 Task: Create Board Sales Forecasting Software to Workspace Administrative Assistance. Create Board Sales Performance Analysis to Workspace Administrative Assistance. Create Board Business Model Revenue Streams Analysis and Optimization to Workspace Administrative Assistance
Action: Mouse moved to (551, 92)
Screenshot: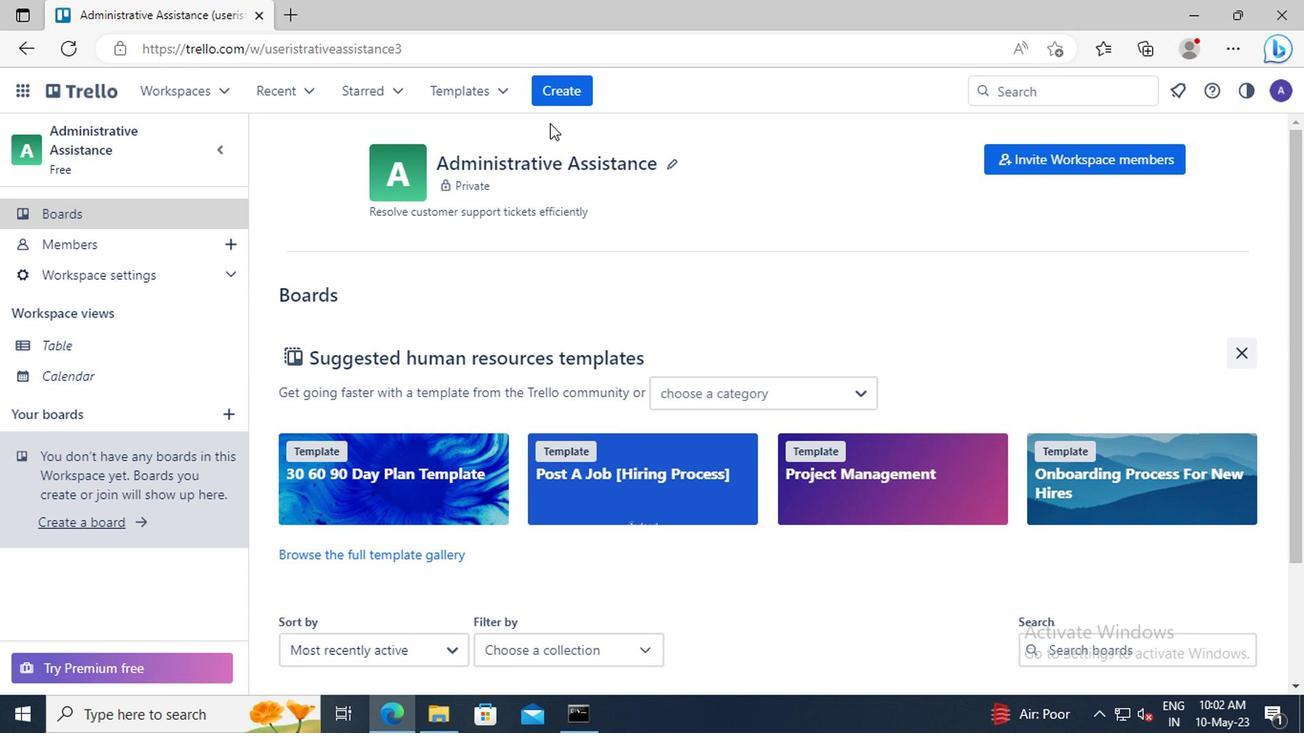 
Action: Mouse pressed left at (551, 92)
Screenshot: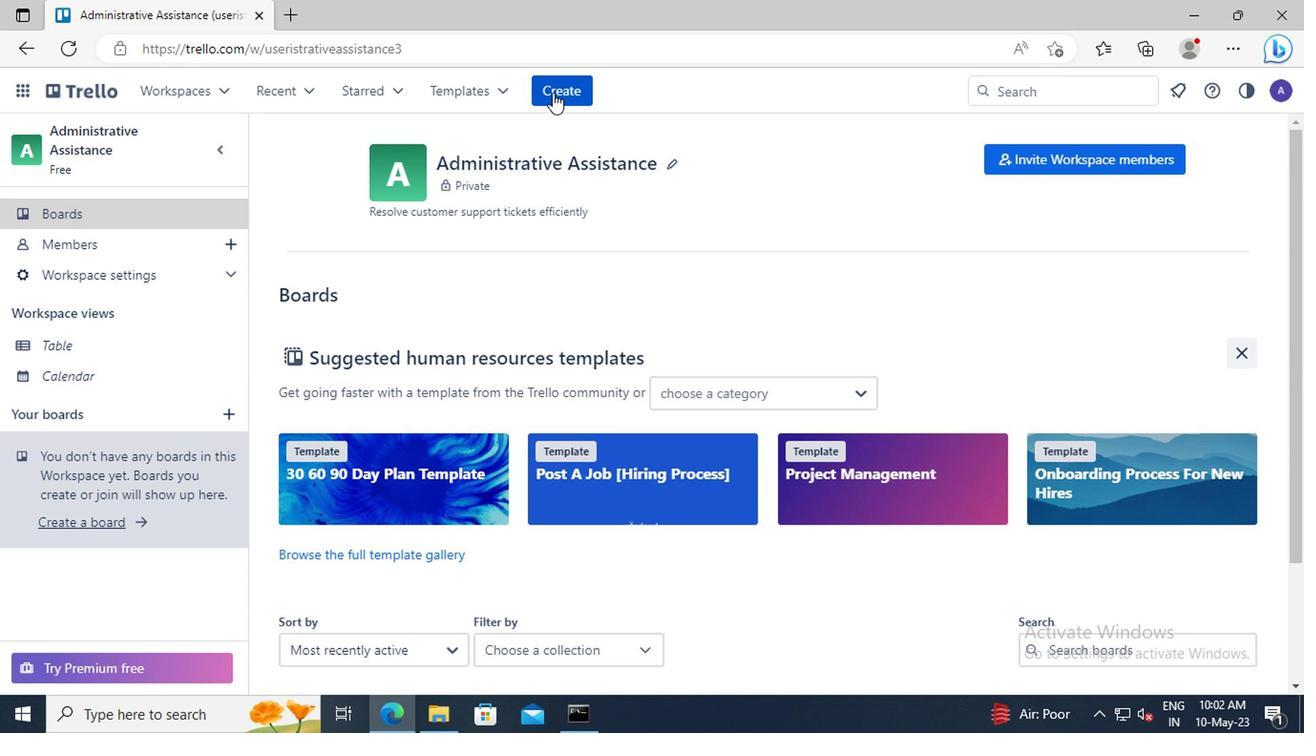 
Action: Mouse moved to (593, 171)
Screenshot: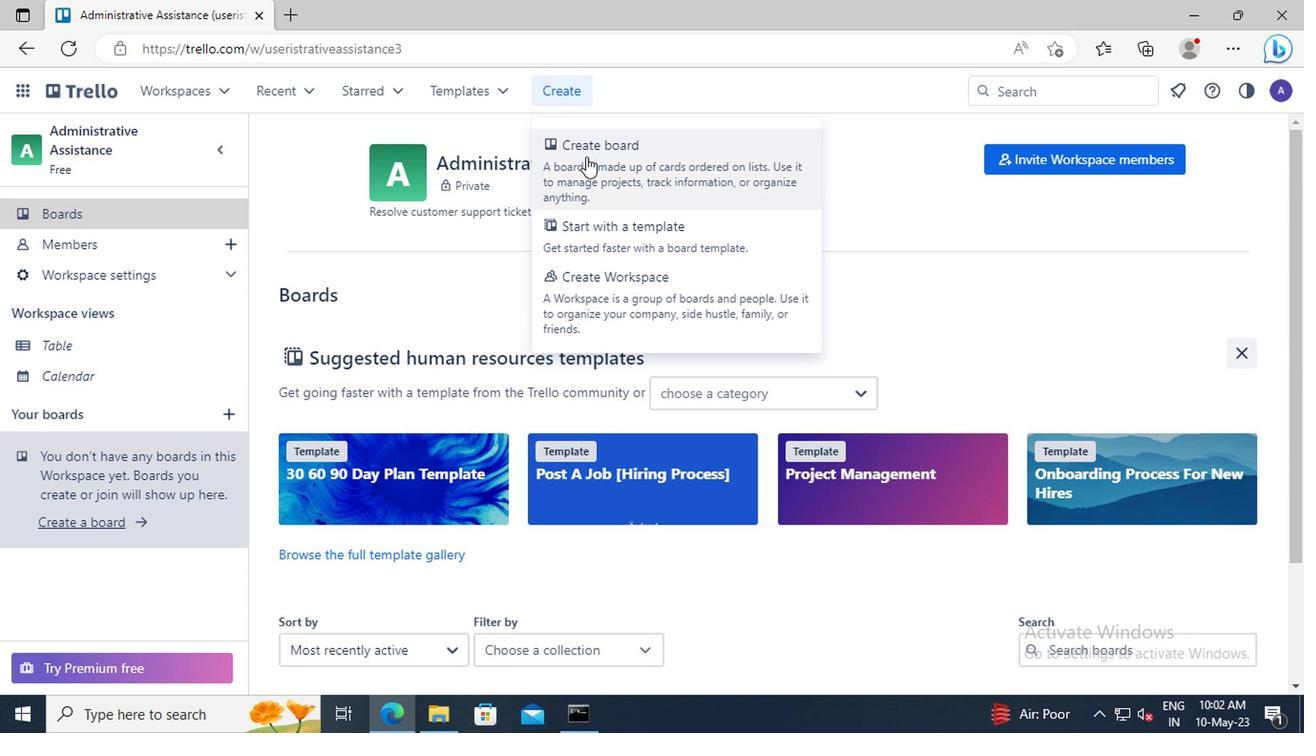
Action: Mouse pressed left at (593, 171)
Screenshot: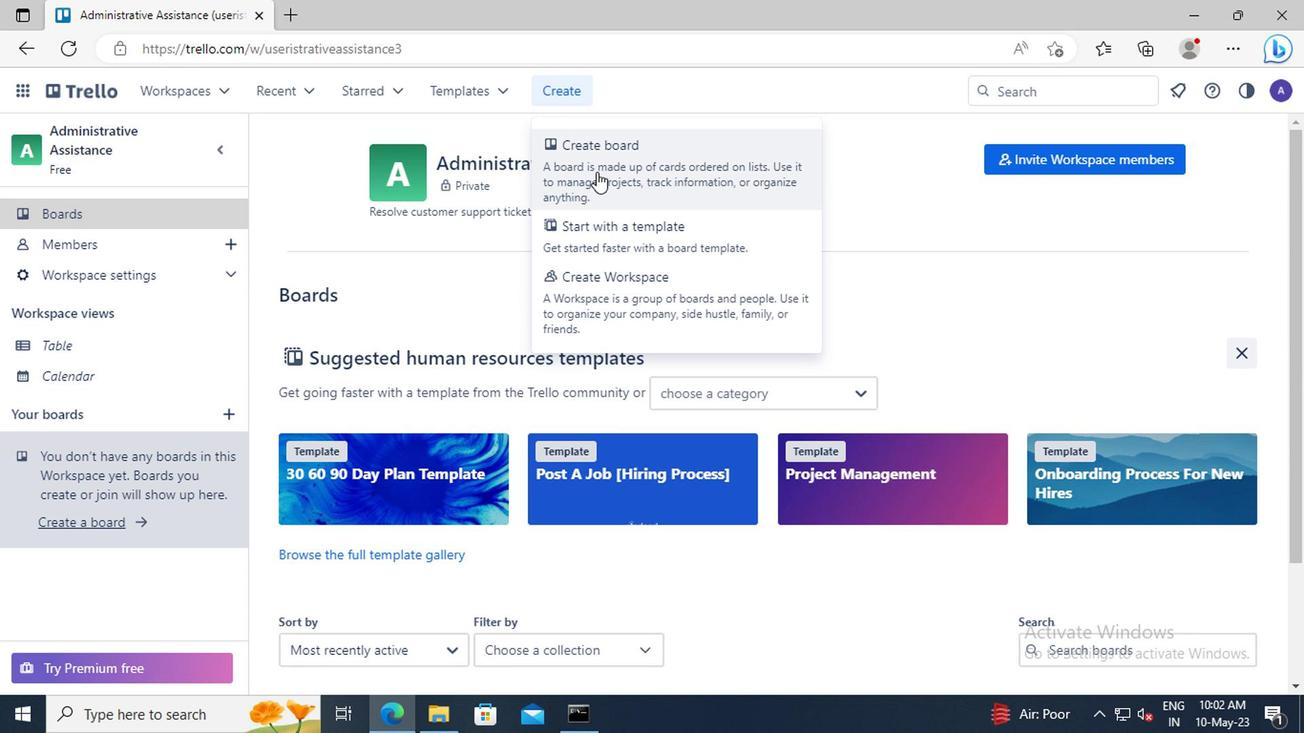 
Action: Mouse moved to (588, 445)
Screenshot: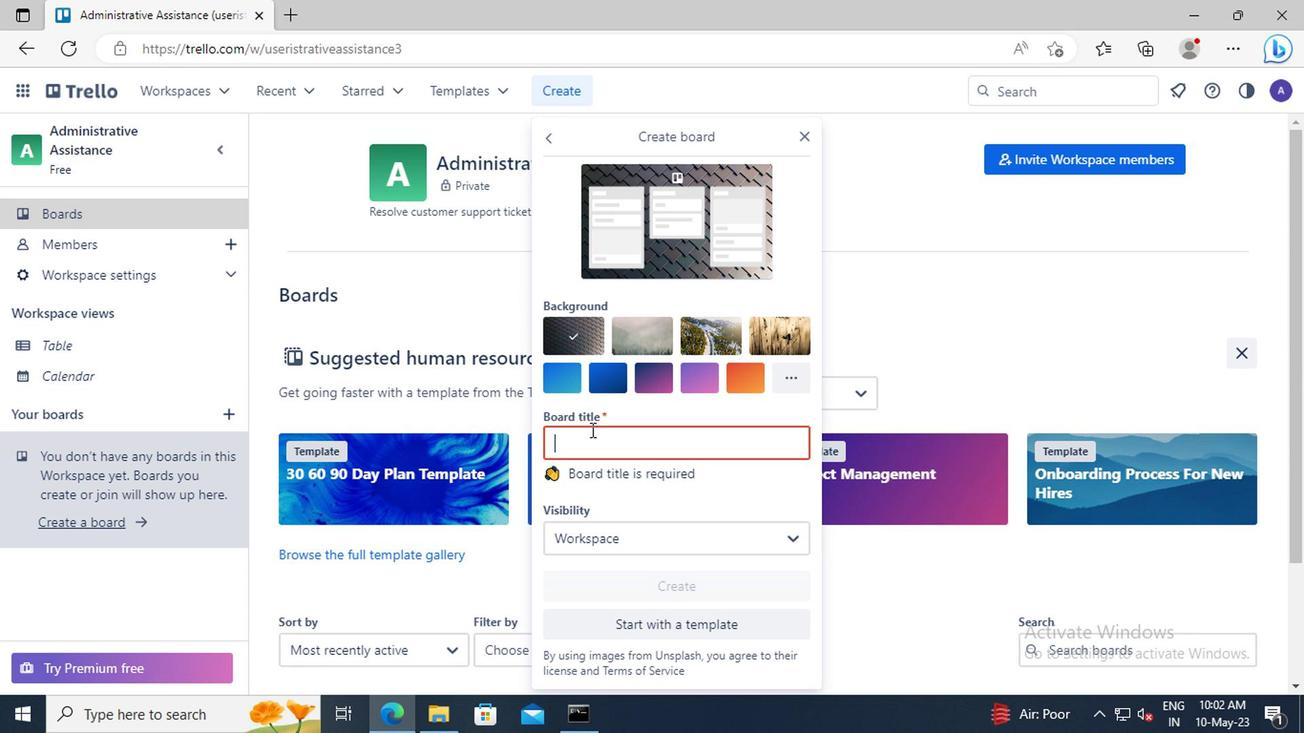 
Action: Mouse pressed left at (588, 445)
Screenshot: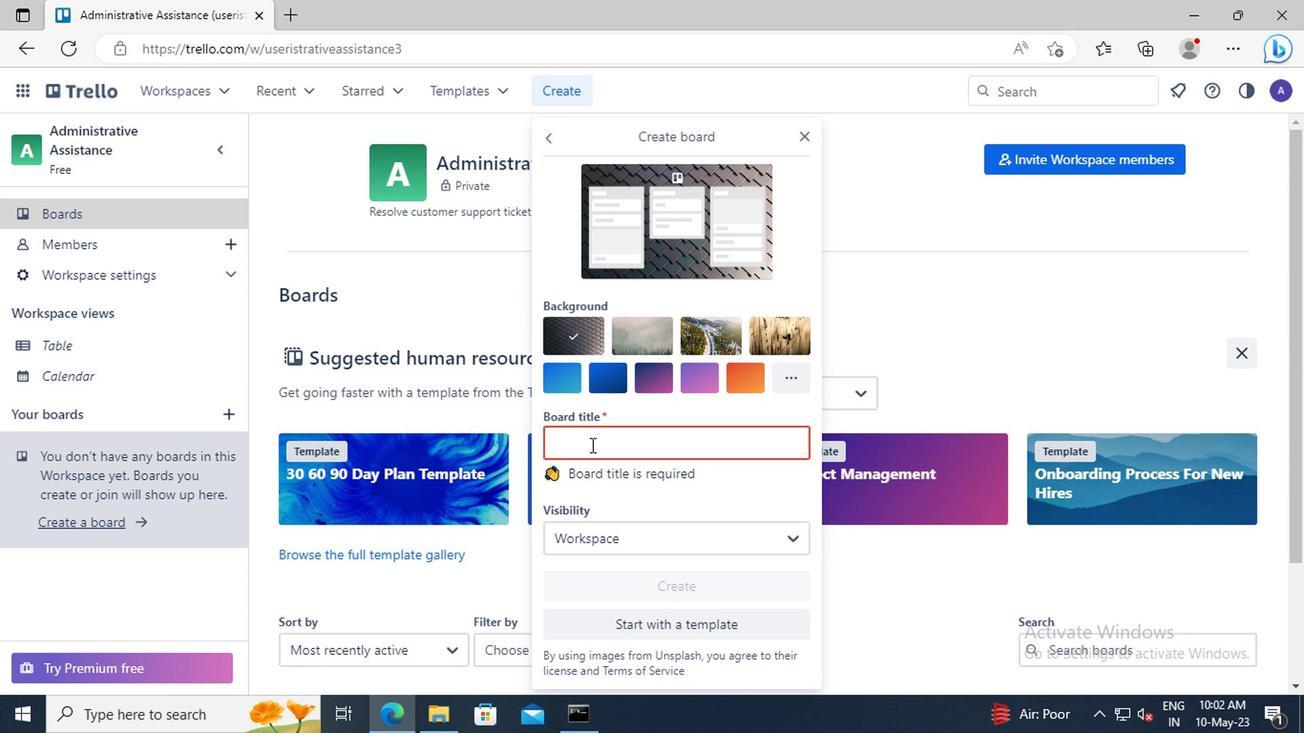 
Action: Key pressed <Key.shift>SALES<Key.space><Key.shift>FORECASTING<Key.space><Key.shift>SOFTWARE
Screenshot: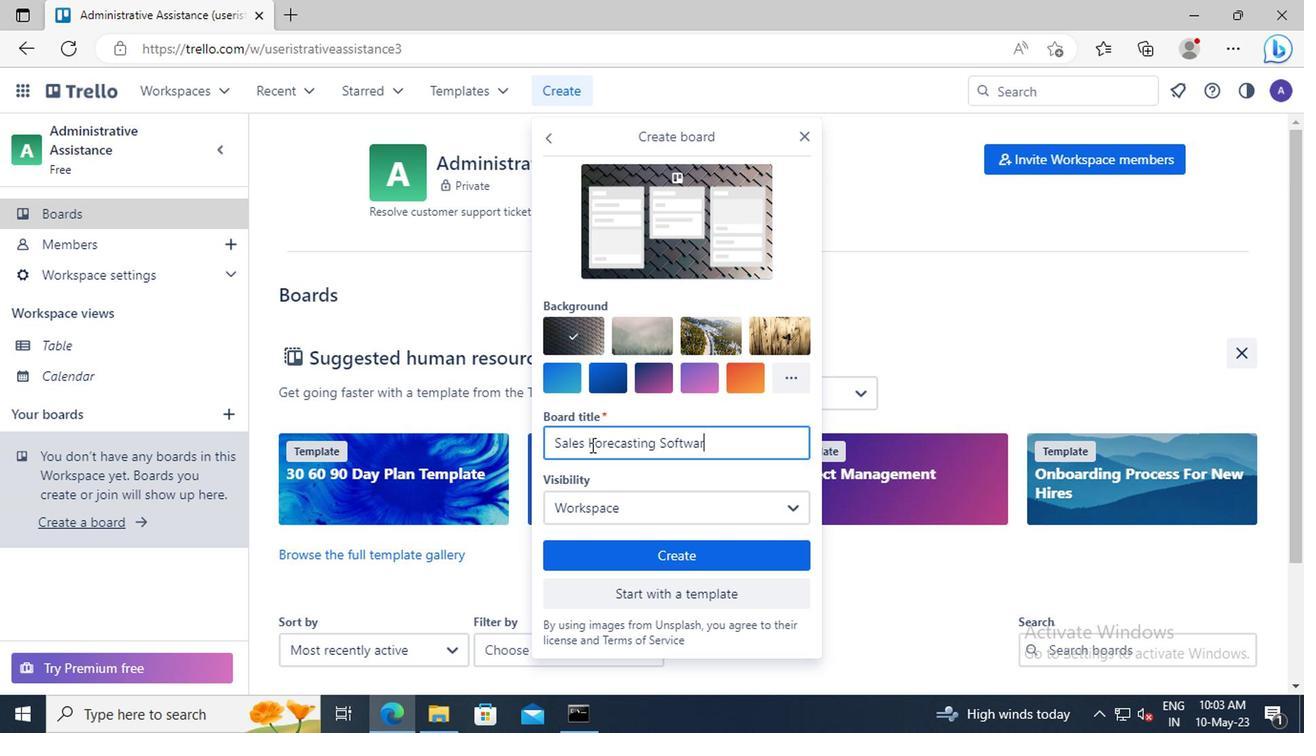 
Action: Mouse moved to (617, 551)
Screenshot: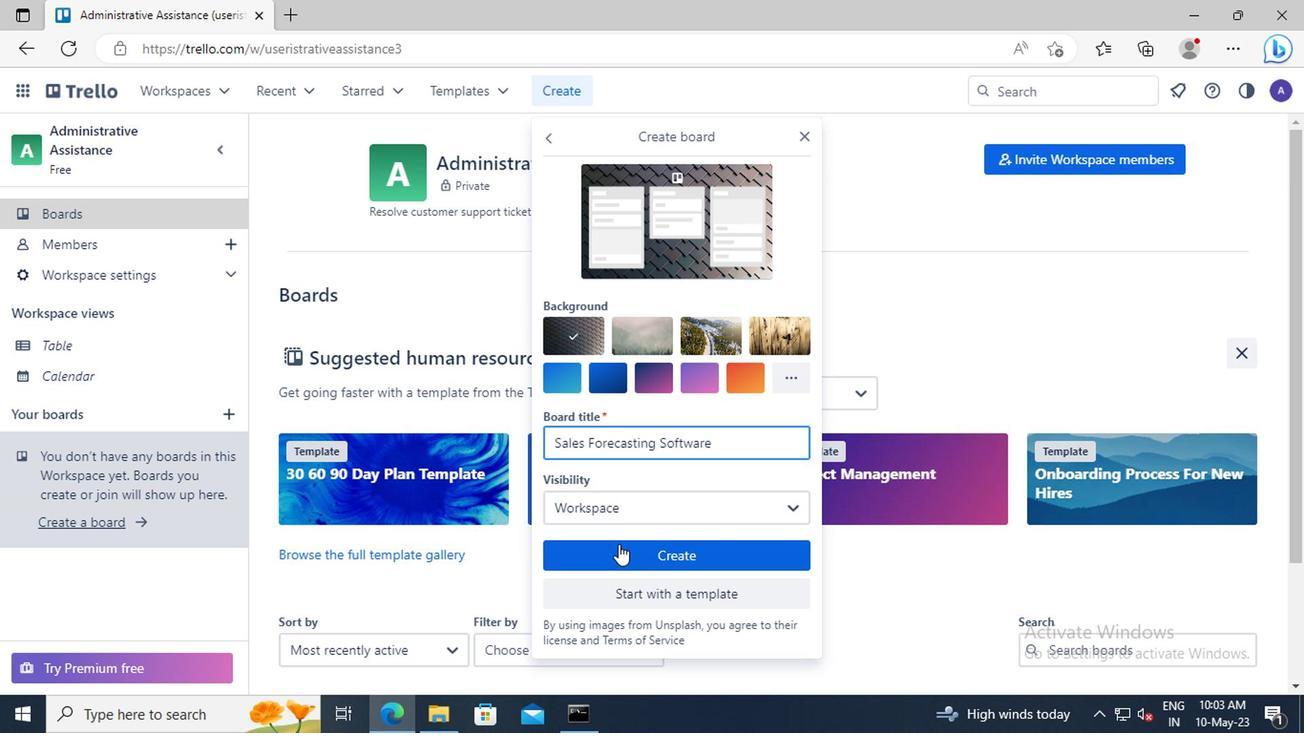 
Action: Mouse pressed left at (617, 551)
Screenshot: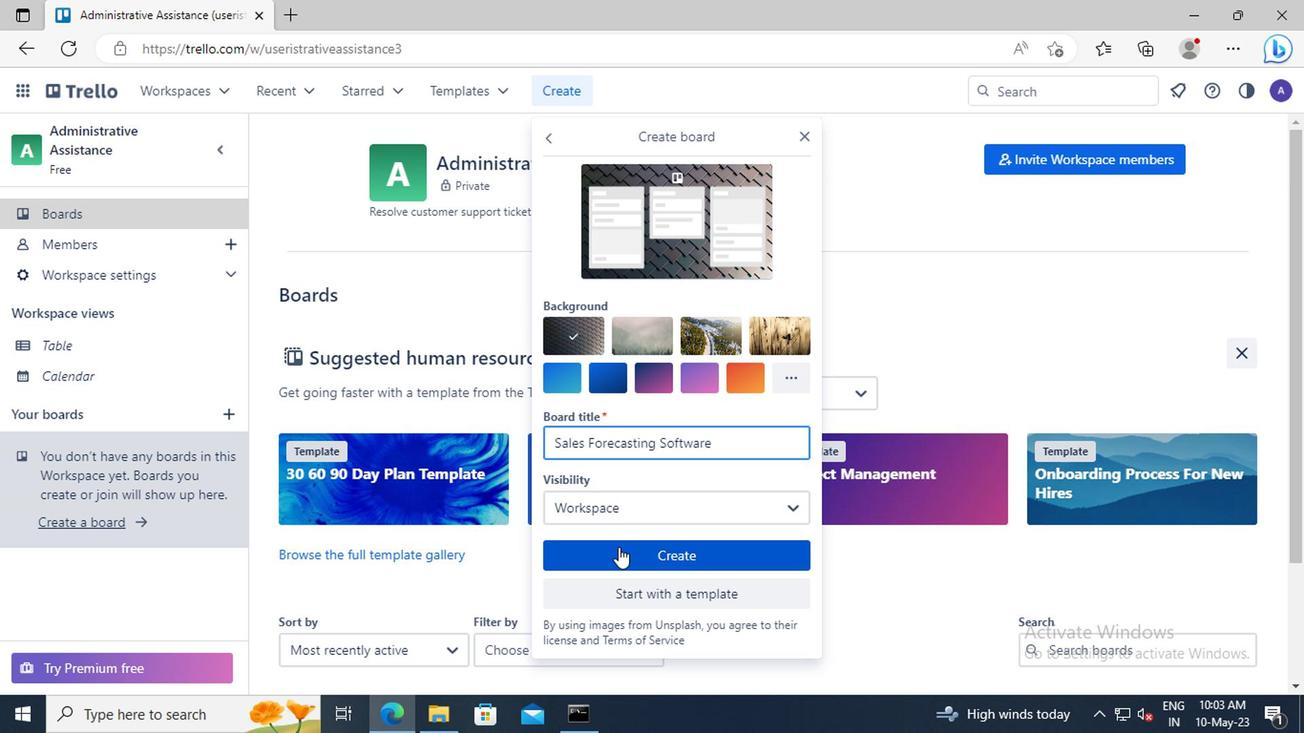
Action: Mouse moved to (561, 91)
Screenshot: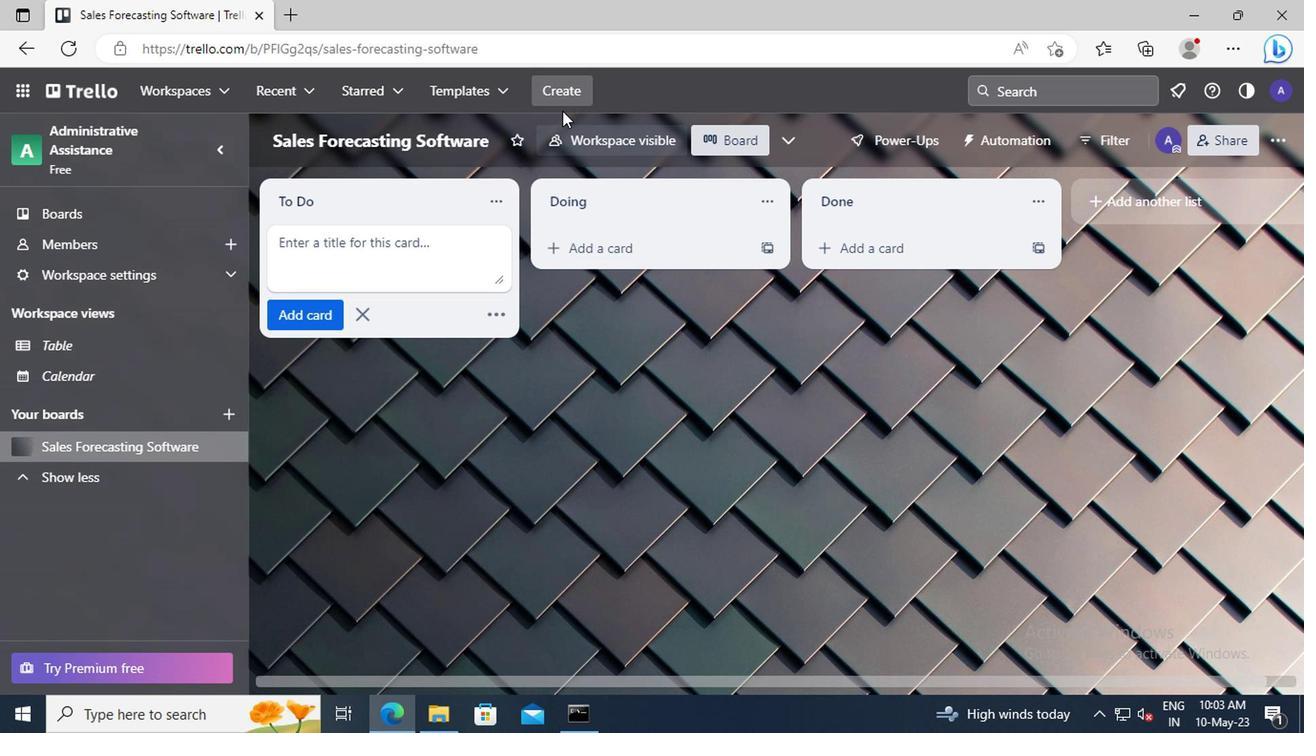 
Action: Mouse pressed left at (561, 91)
Screenshot: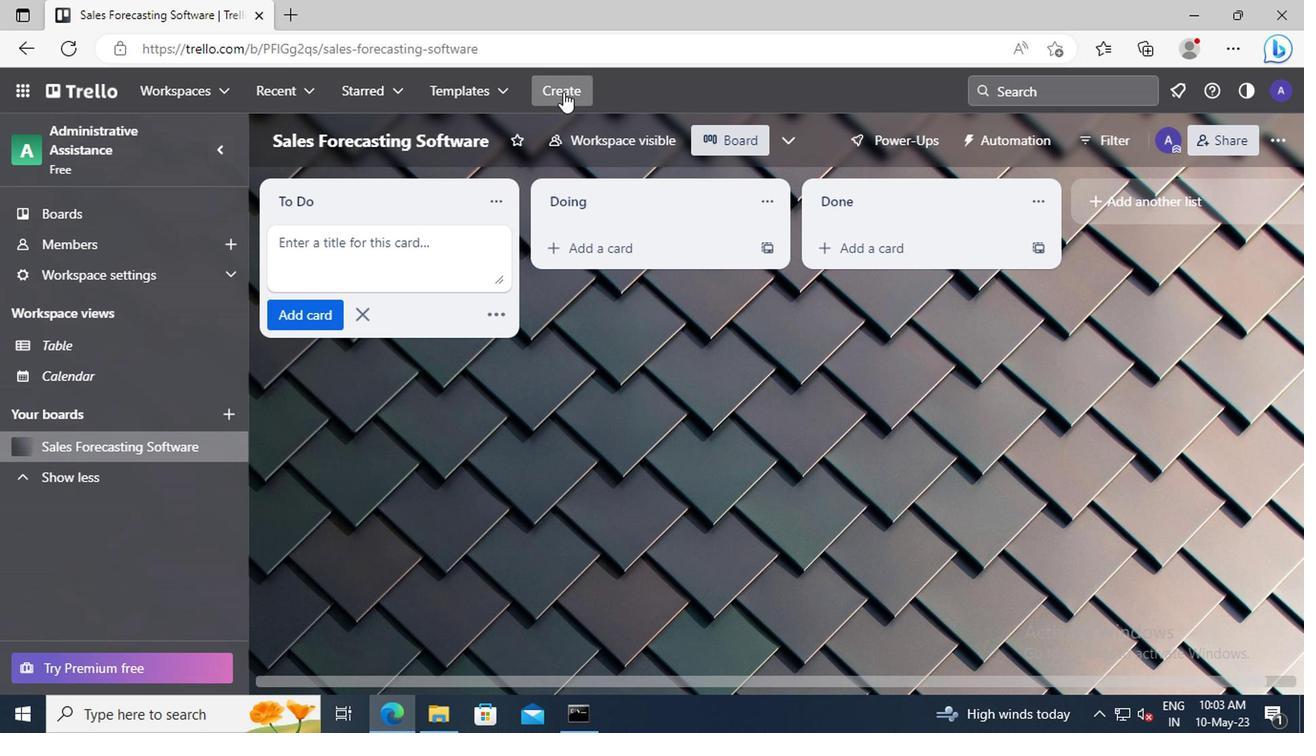 
Action: Mouse moved to (589, 165)
Screenshot: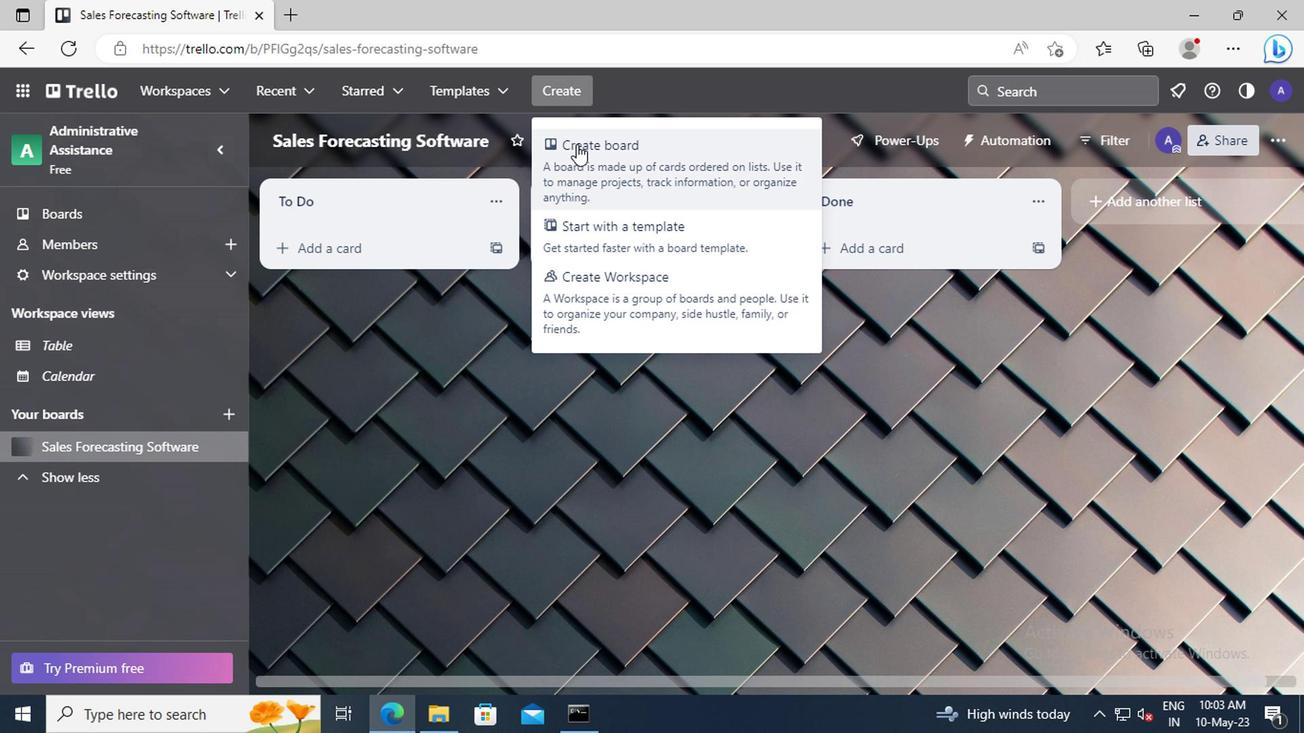 
Action: Mouse pressed left at (589, 165)
Screenshot: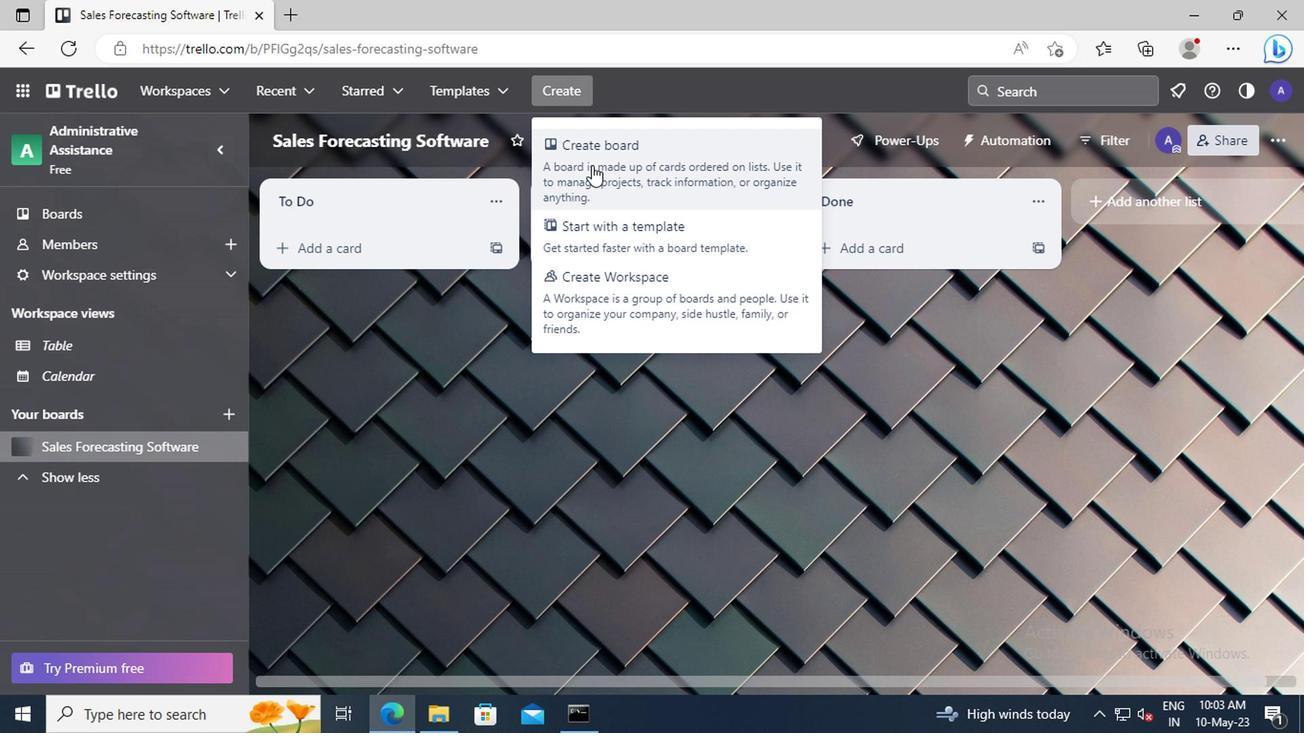 
Action: Mouse moved to (578, 439)
Screenshot: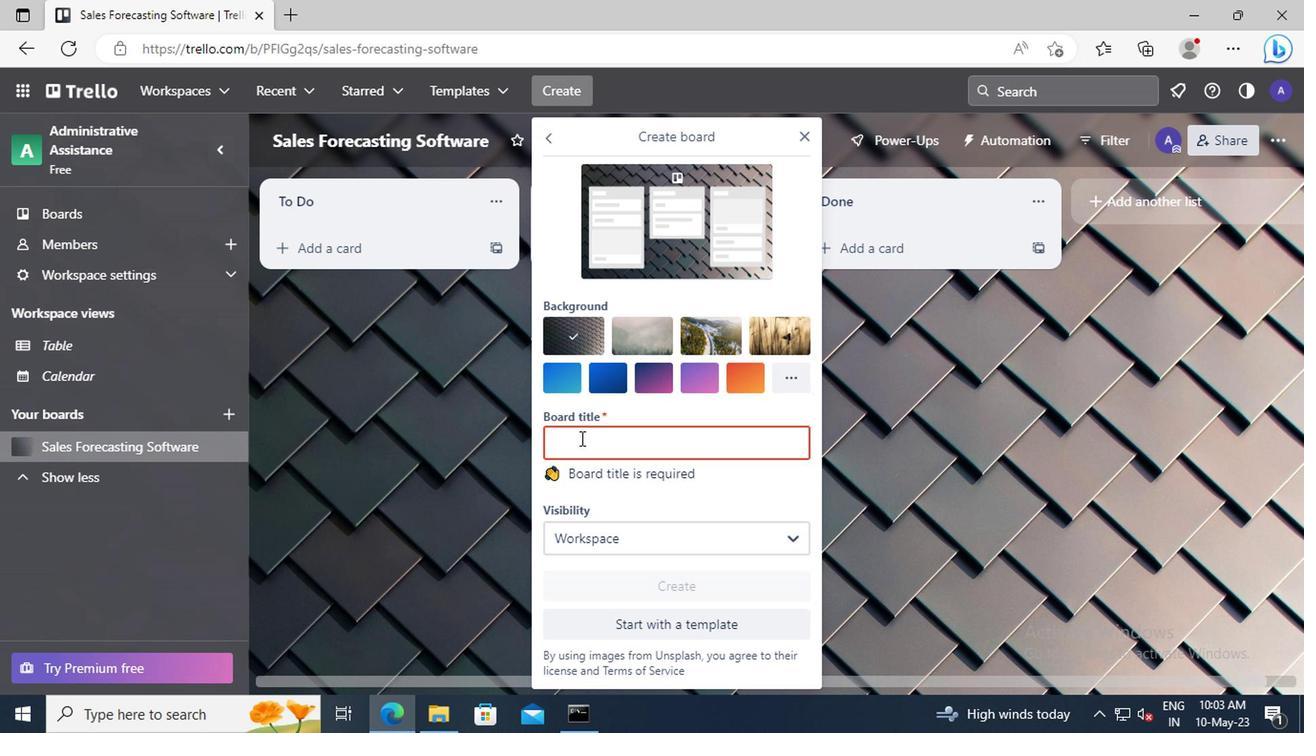 
Action: Mouse pressed left at (578, 439)
Screenshot: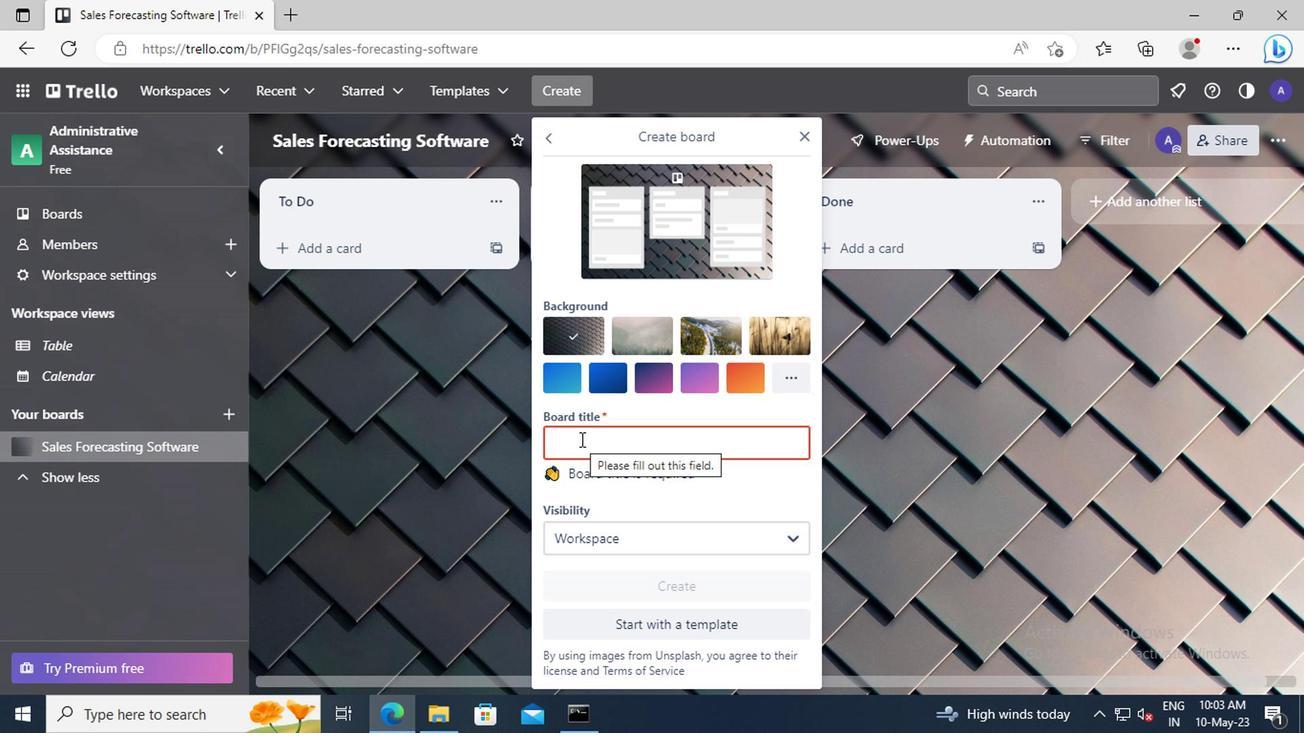 
Action: Key pressed <Key.shift>SALES<Key.space><Key.shift>PERFORMANCE<Key.space><Key.shift>ANALYSIS
Screenshot: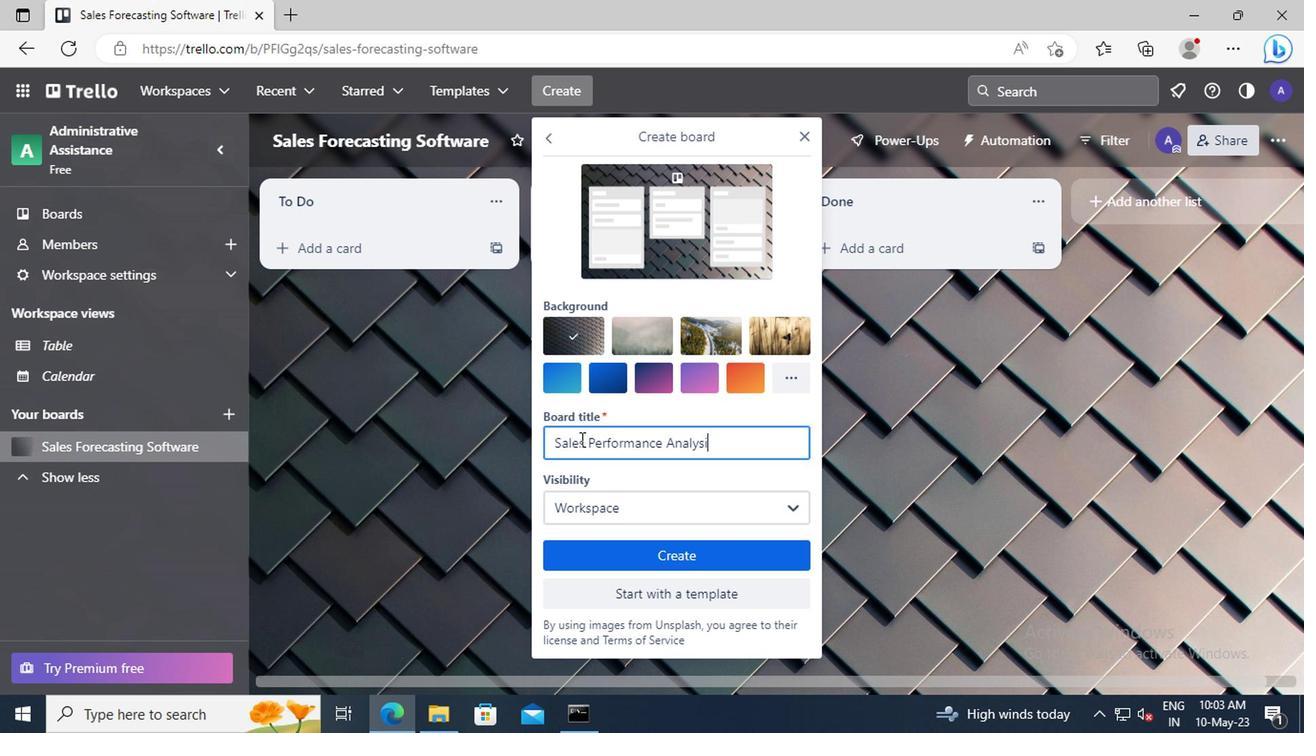 
Action: Mouse moved to (587, 555)
Screenshot: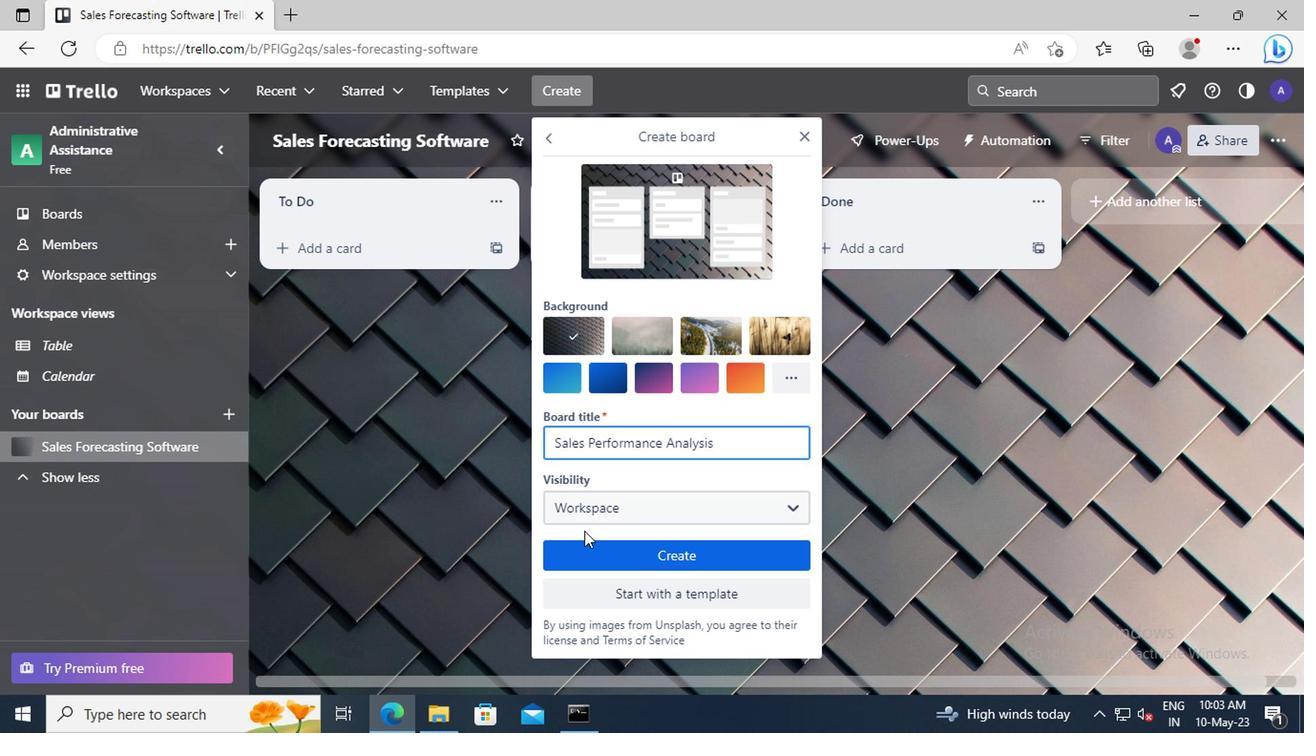 
Action: Mouse pressed left at (587, 555)
Screenshot: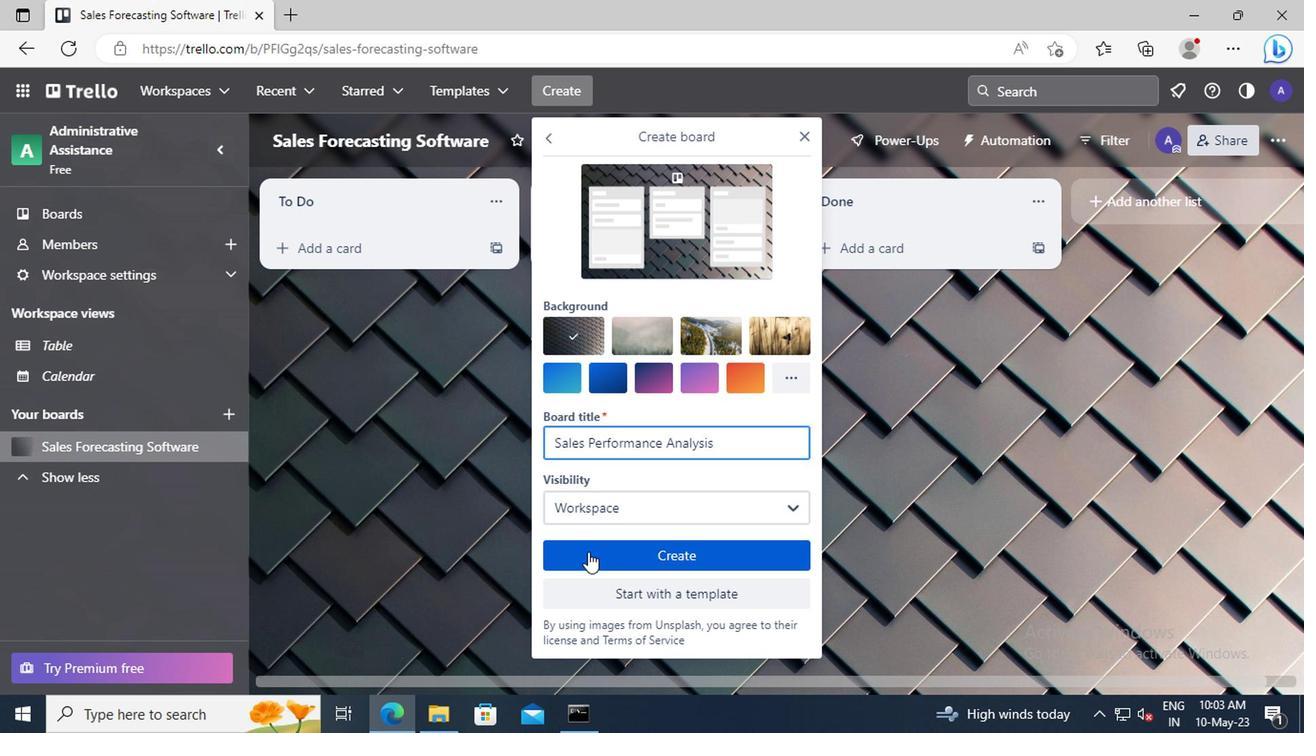 
Action: Mouse moved to (568, 89)
Screenshot: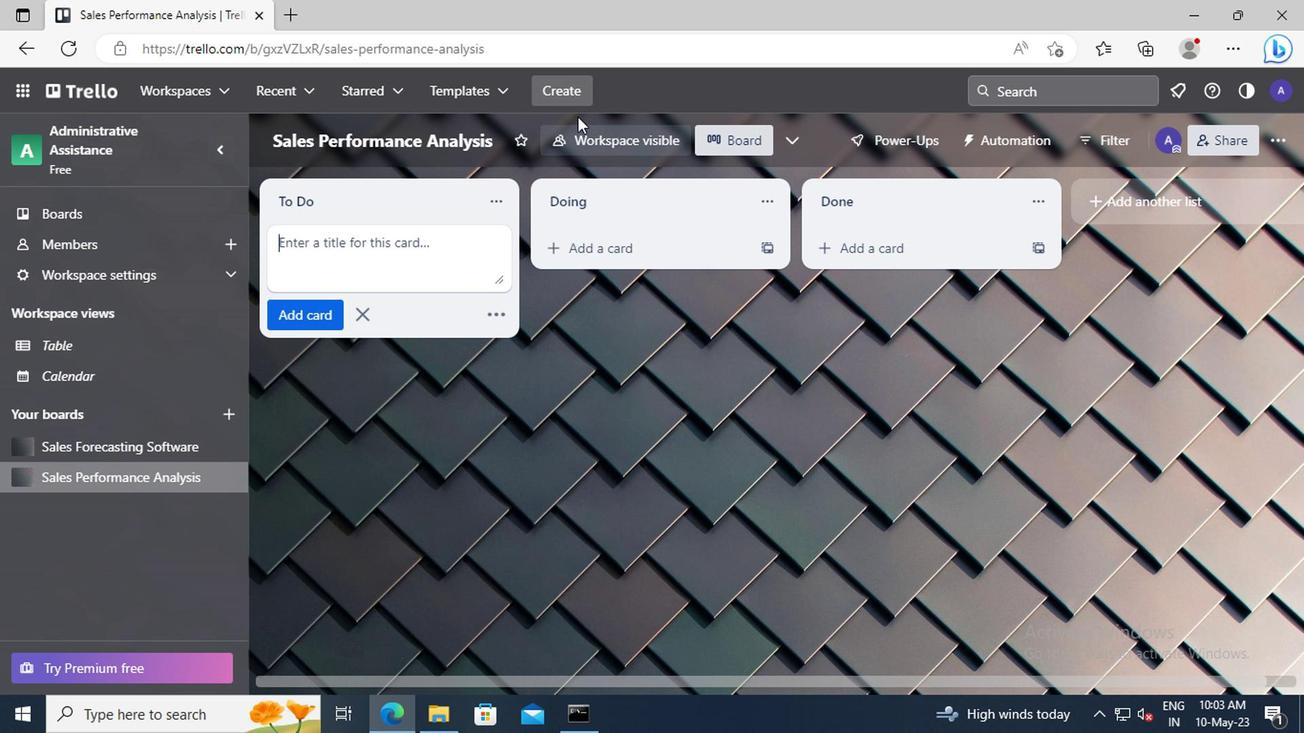 
Action: Mouse pressed left at (568, 89)
Screenshot: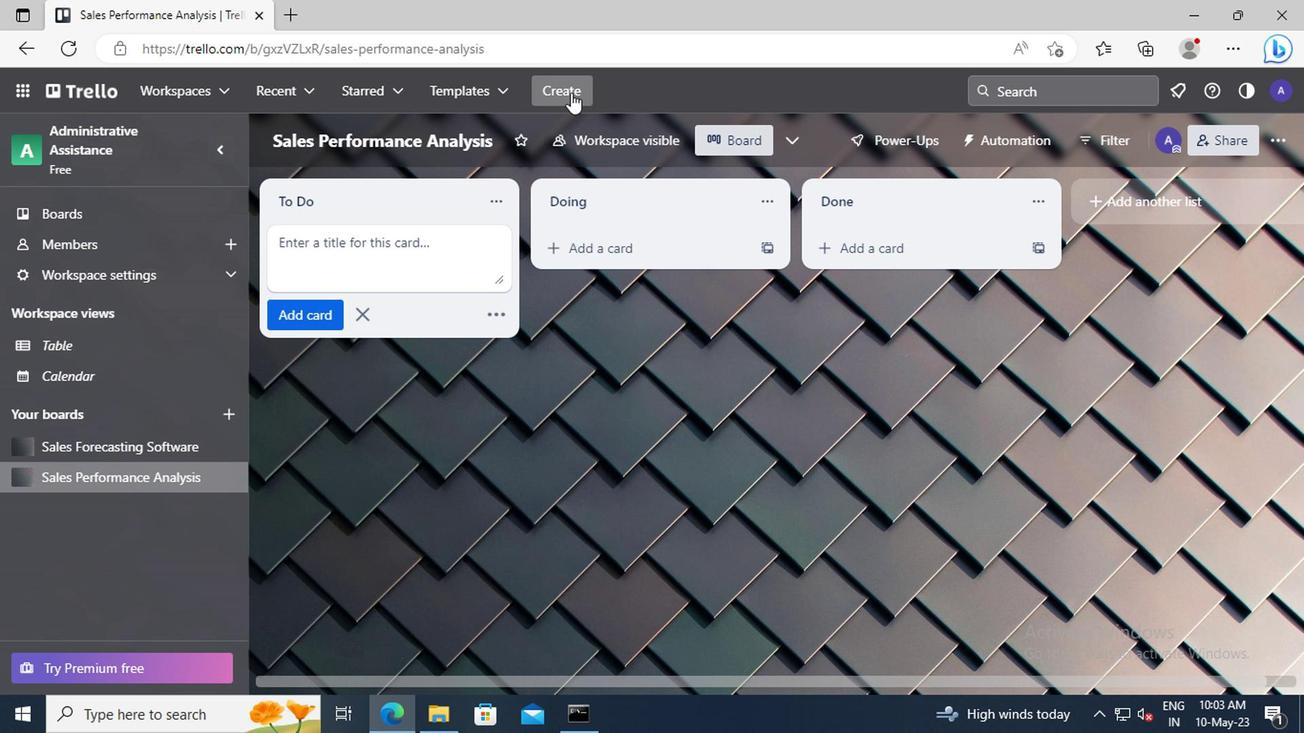 
Action: Mouse moved to (606, 173)
Screenshot: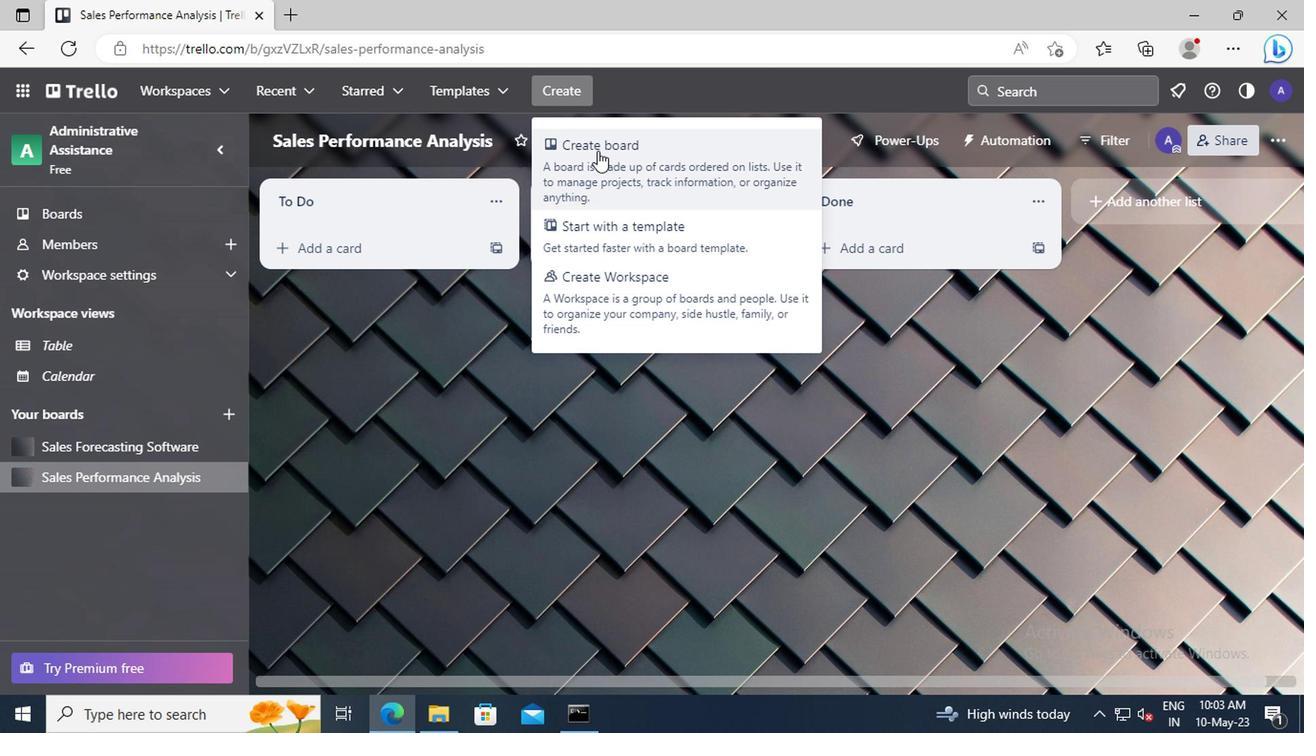 
Action: Mouse pressed left at (606, 173)
Screenshot: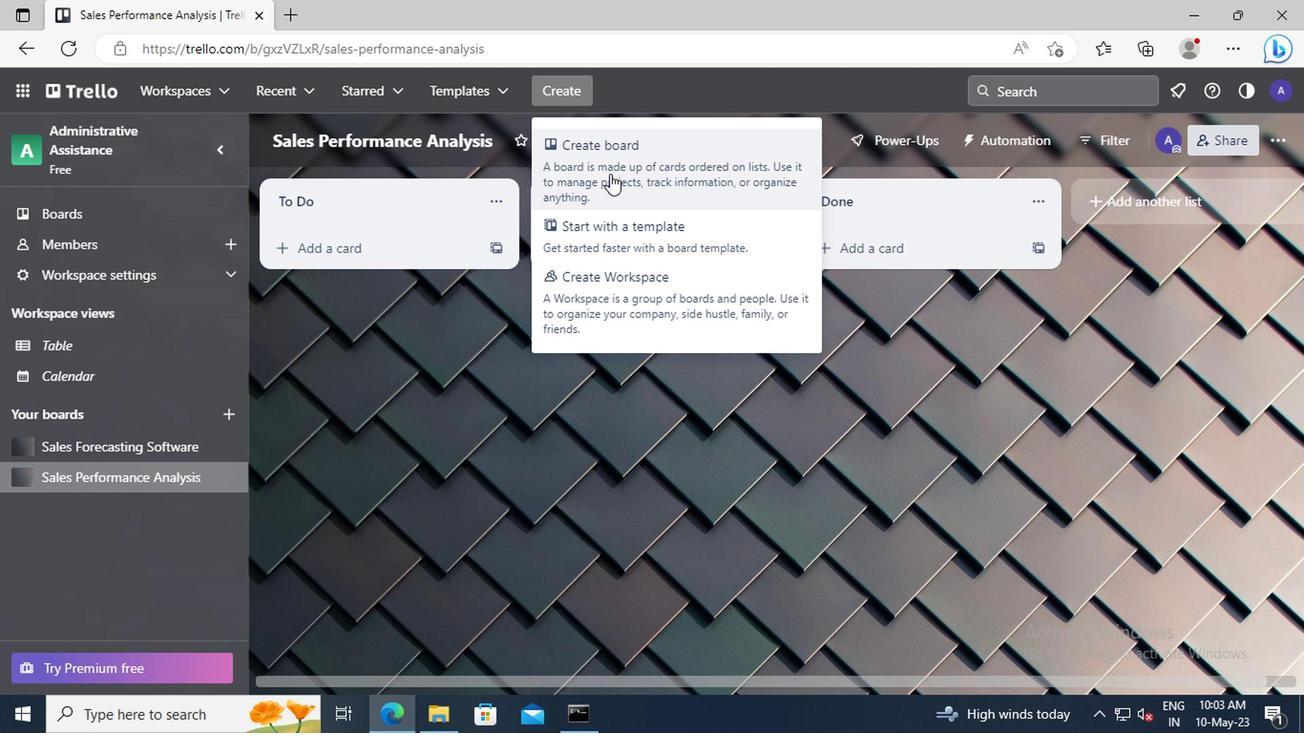 
Action: Mouse moved to (605, 441)
Screenshot: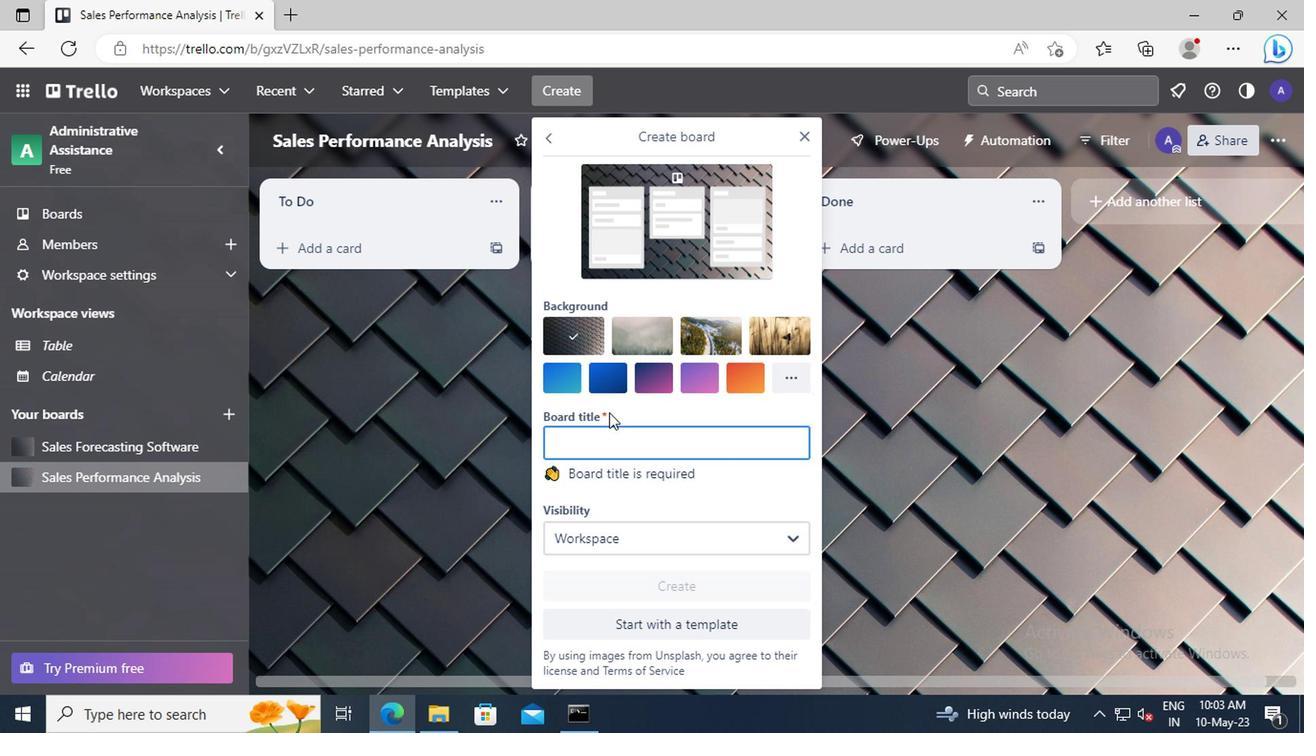 
Action: Mouse pressed left at (605, 441)
Screenshot: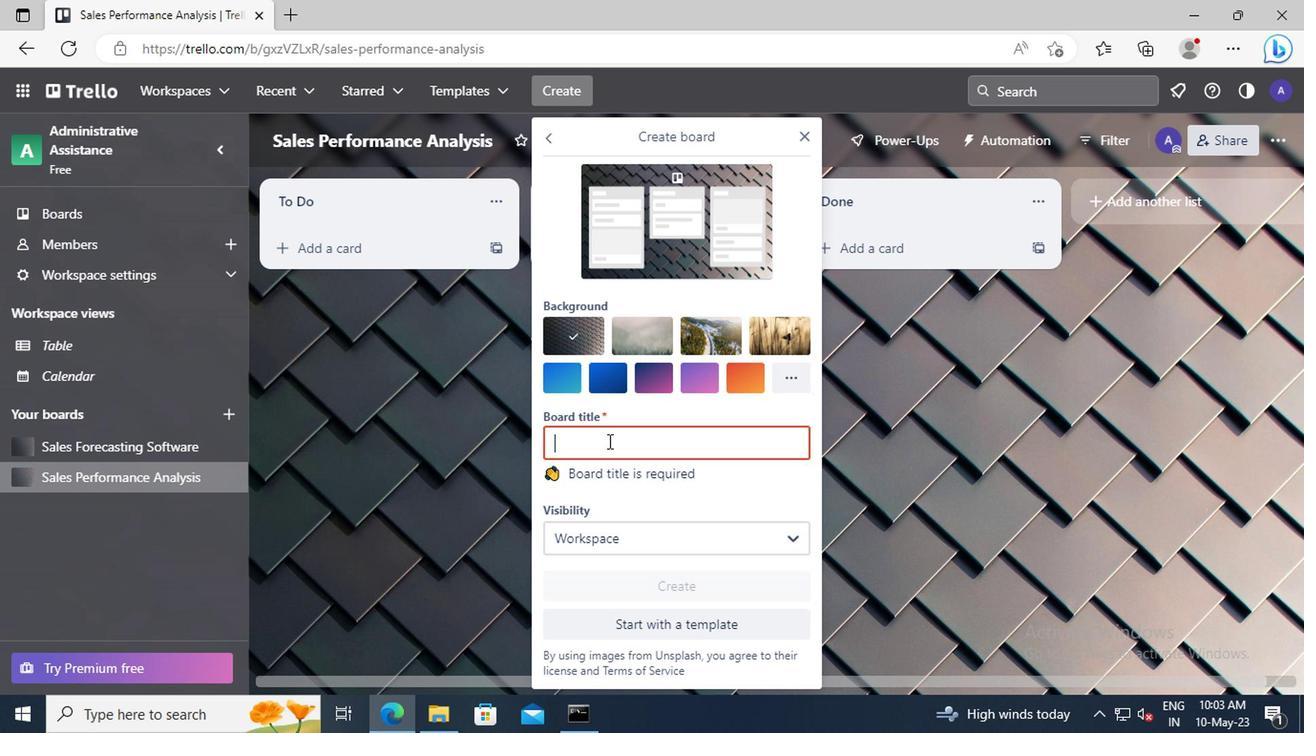 
Action: Key pressed <Key.shift>BUSINESS<Key.space><Key.shift>MODEL<Key.space><Key.shift>REVENUE<Key.space><Key.shift>STREAMS<Key.space><Key.shift>ANALYSIS<Key.space>AND<Key.space><Key.shift>OPTIMIZATION
Screenshot: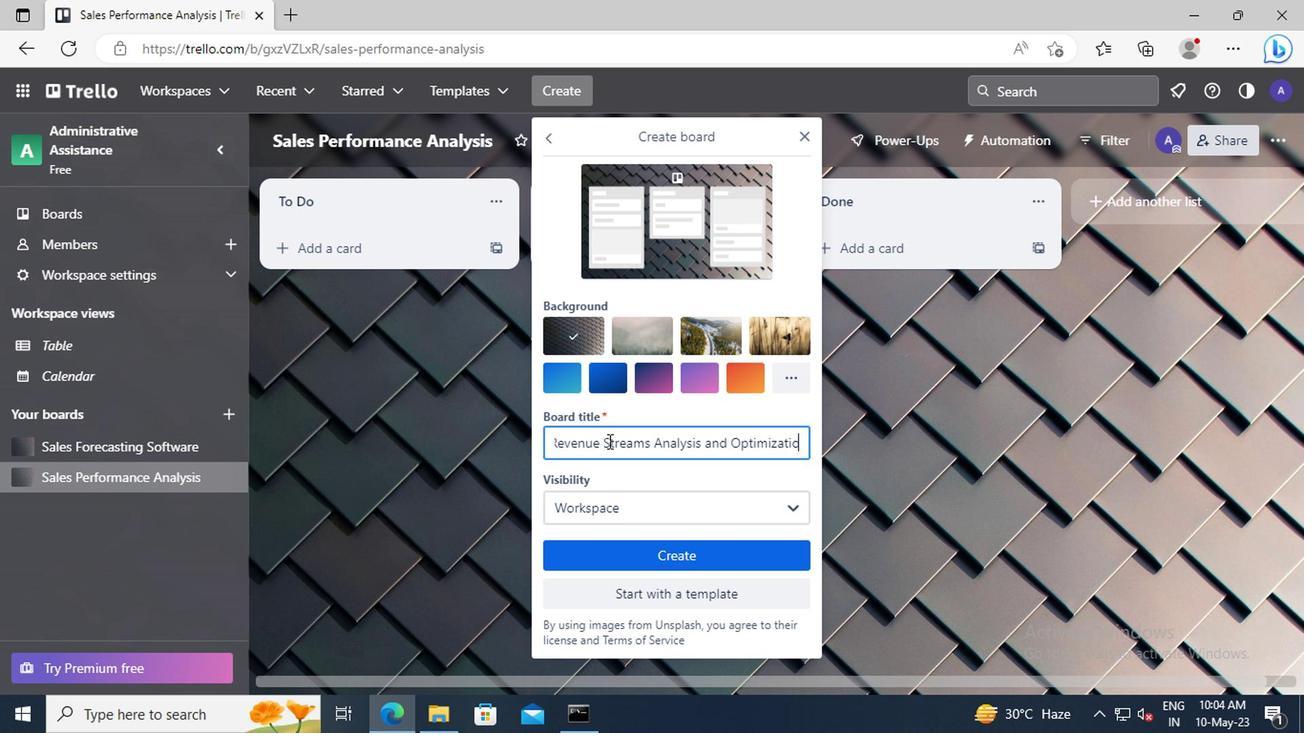 
Action: Mouse moved to (611, 547)
Screenshot: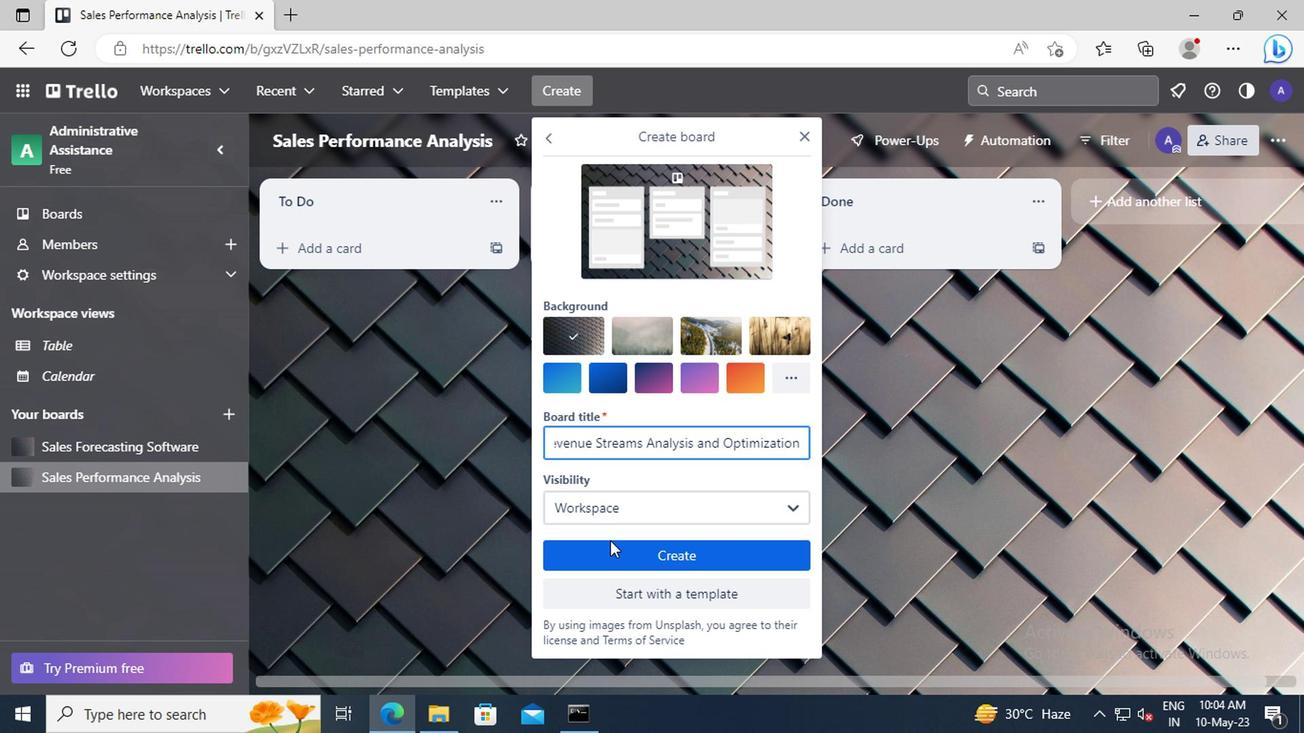 
Action: Mouse pressed left at (611, 547)
Screenshot: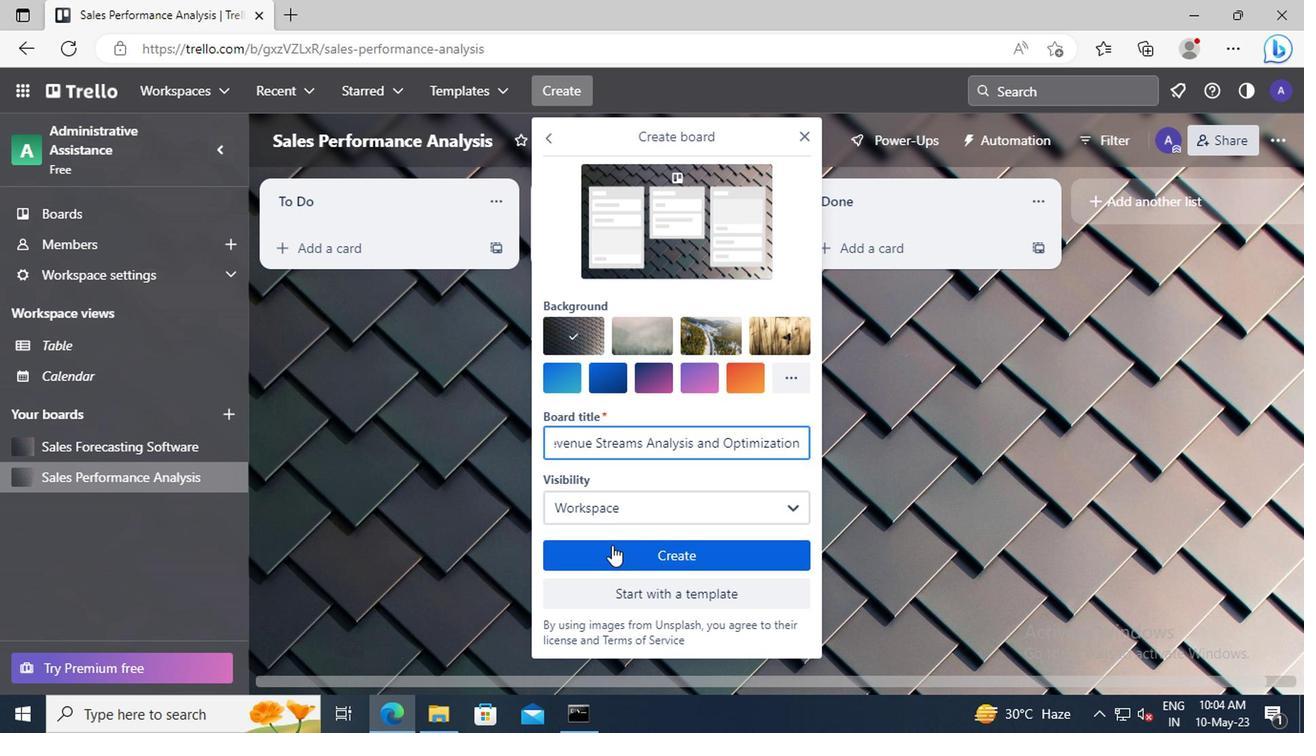 
